 Task: In the sheet Budget Analysis ToolFont size of heading  18 Font style of dataoswald 'Font size of data '9 Alignment of headline & dataAlign center.   Fill color in heading, Red Font color of dataIn the sheet   Precision Sales templetes   book
Action: Mouse moved to (356, 180)
Screenshot: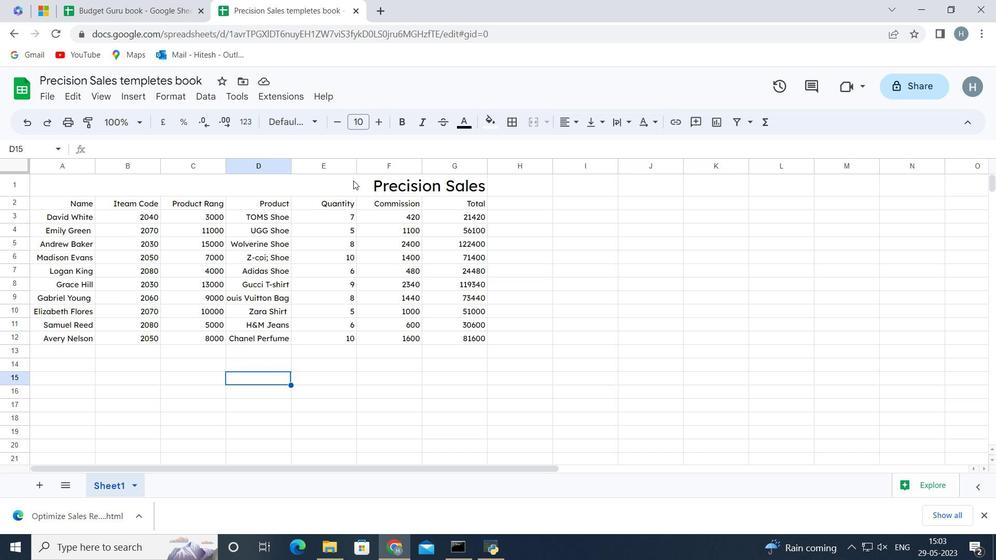 
Action: Mouse pressed left at (356, 180)
Screenshot: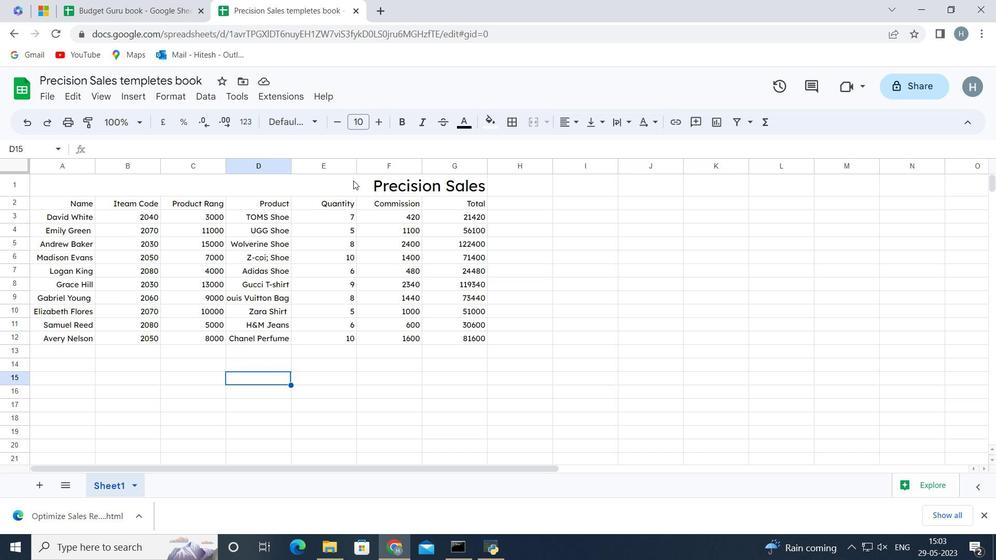 
Action: Mouse moved to (311, 117)
Screenshot: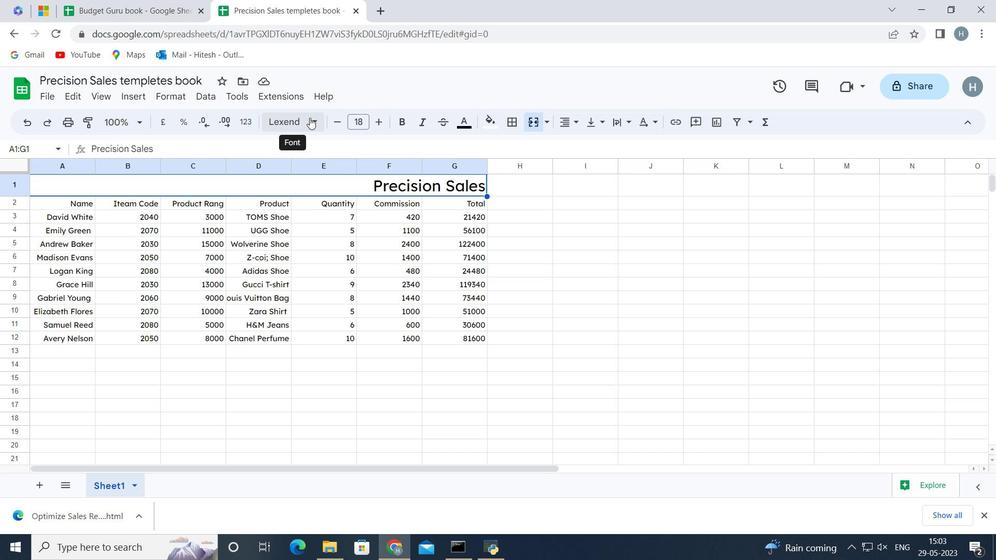 
Action: Mouse pressed left at (311, 117)
Screenshot: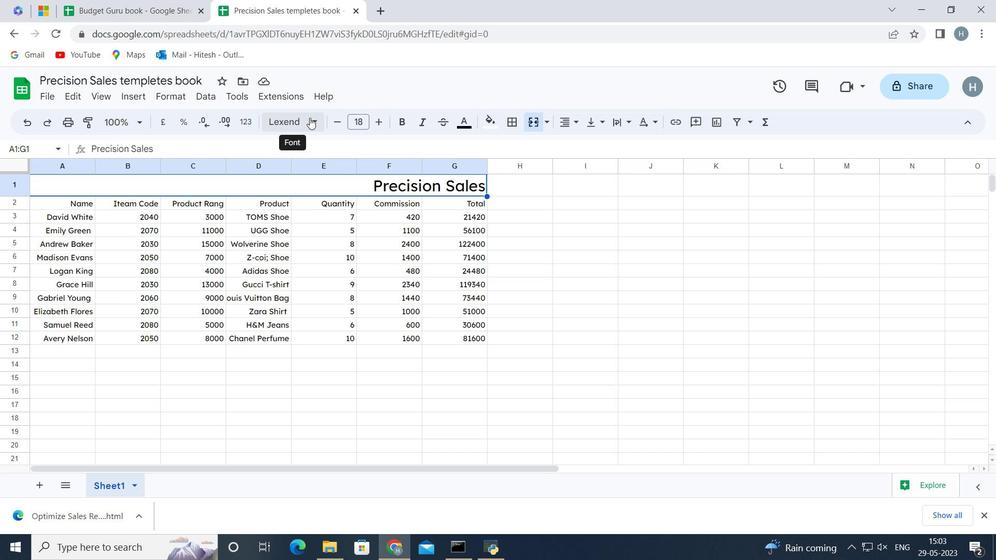 
Action: Mouse moved to (314, 267)
Screenshot: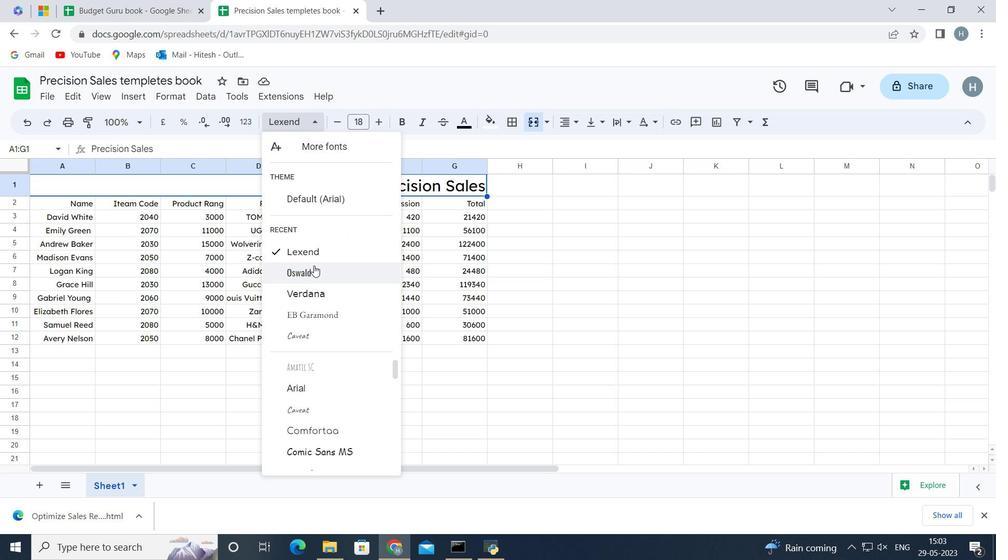 
Action: Mouse pressed left at (314, 267)
Screenshot: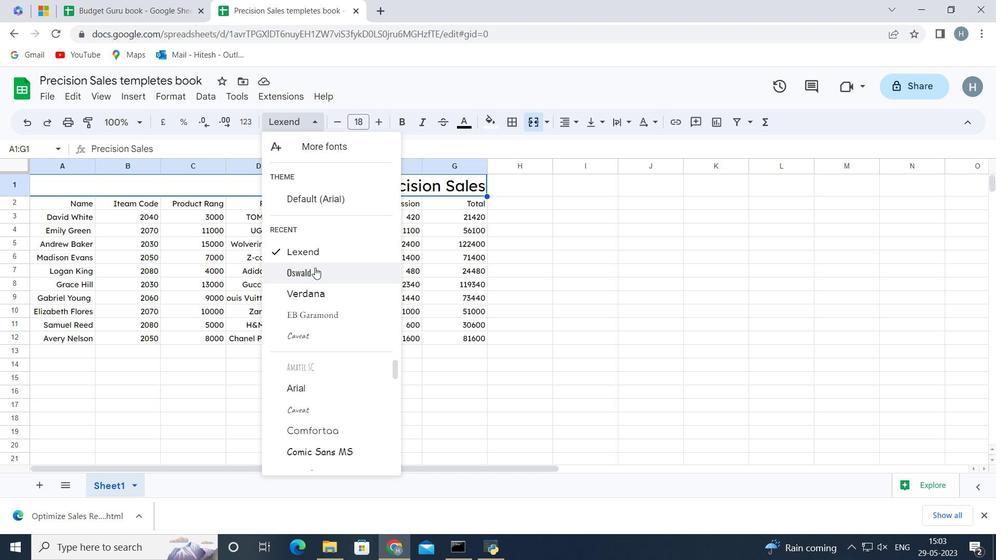 
Action: Mouse moved to (337, 119)
Screenshot: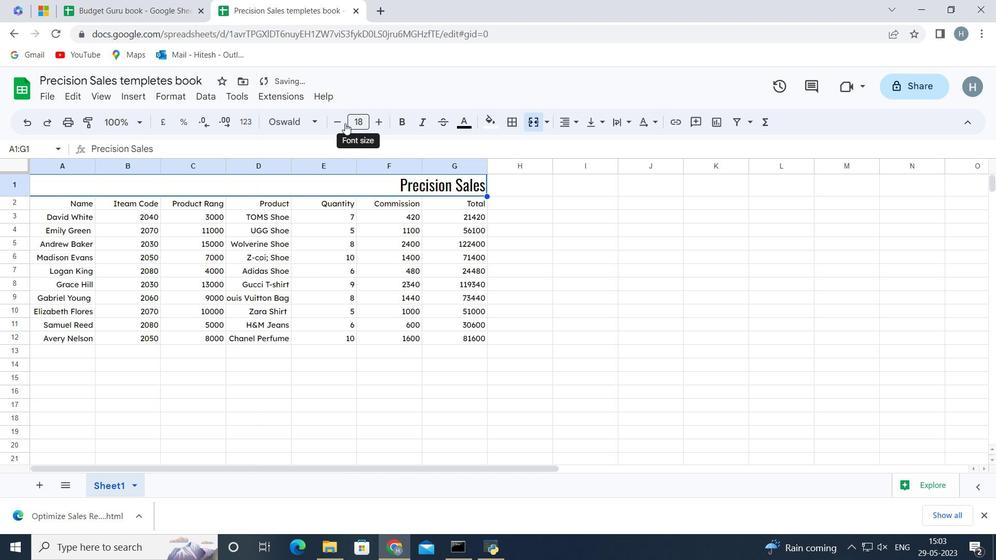 
Action: Mouse pressed left at (337, 119)
Screenshot: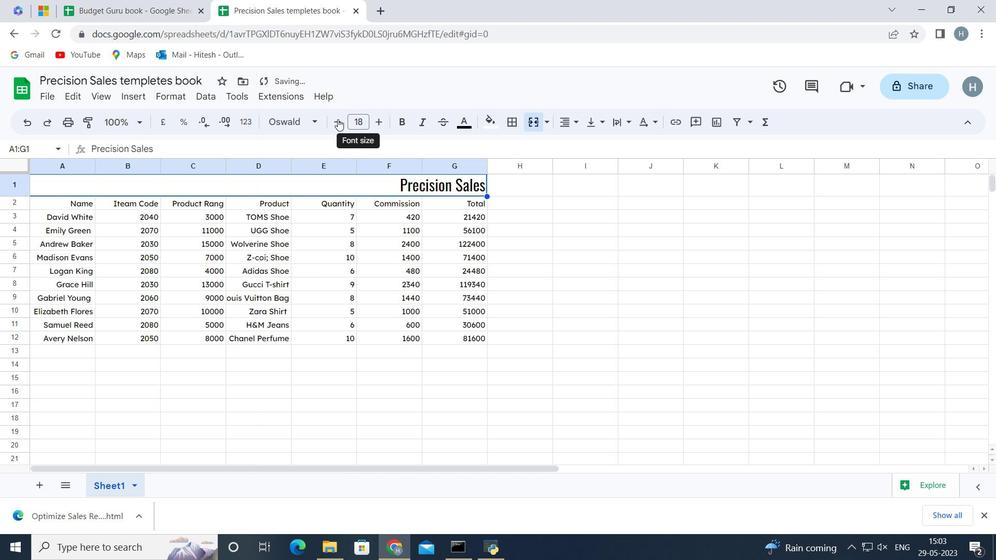 
Action: Mouse moved to (374, 120)
Screenshot: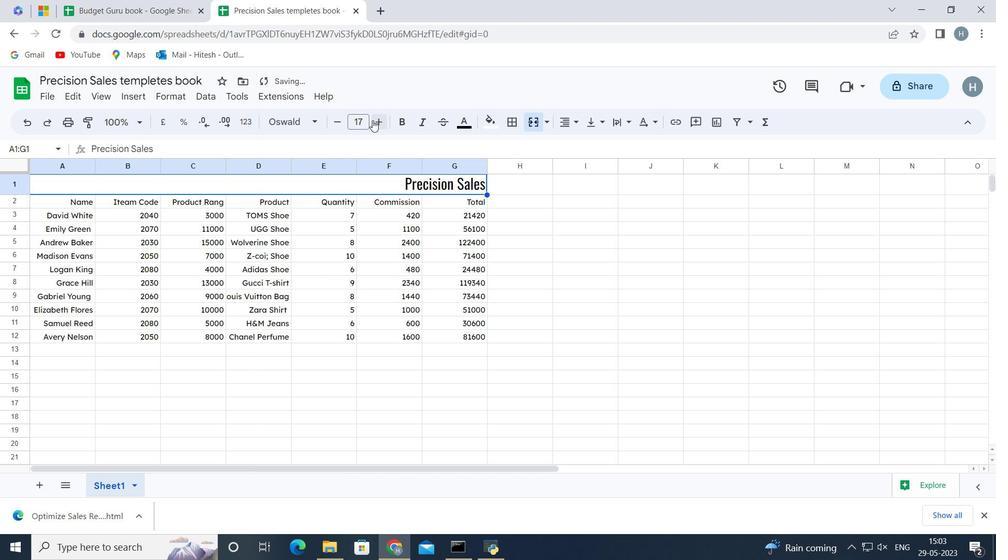 
Action: Mouse pressed left at (374, 120)
Screenshot: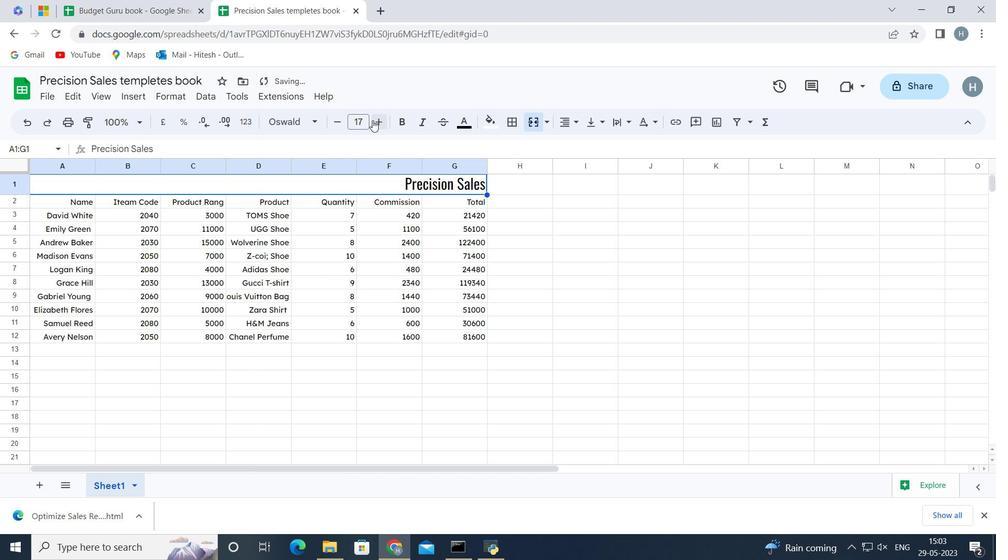 
Action: Mouse moved to (343, 390)
Screenshot: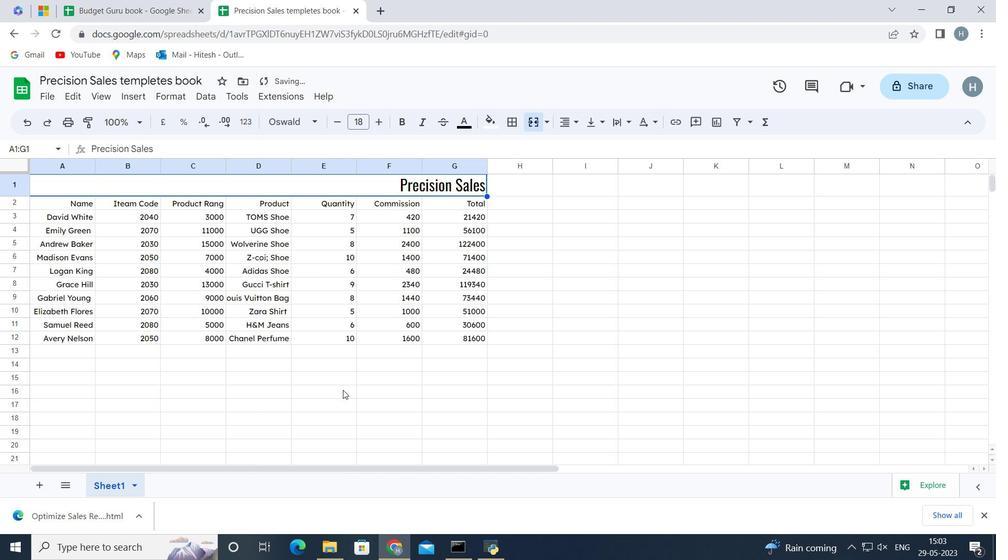 
Action: Mouse pressed left at (343, 390)
Screenshot: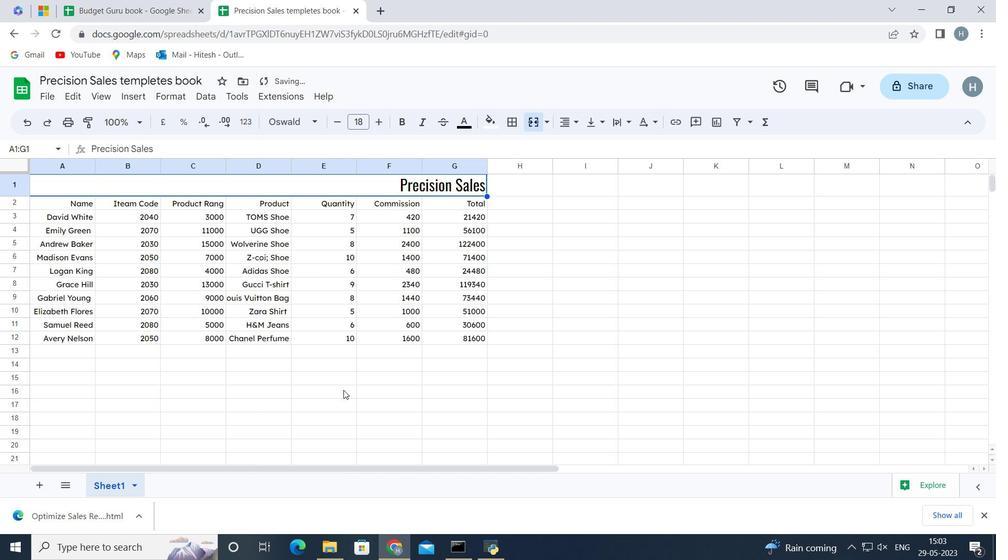 
Action: Mouse moved to (49, 201)
Screenshot: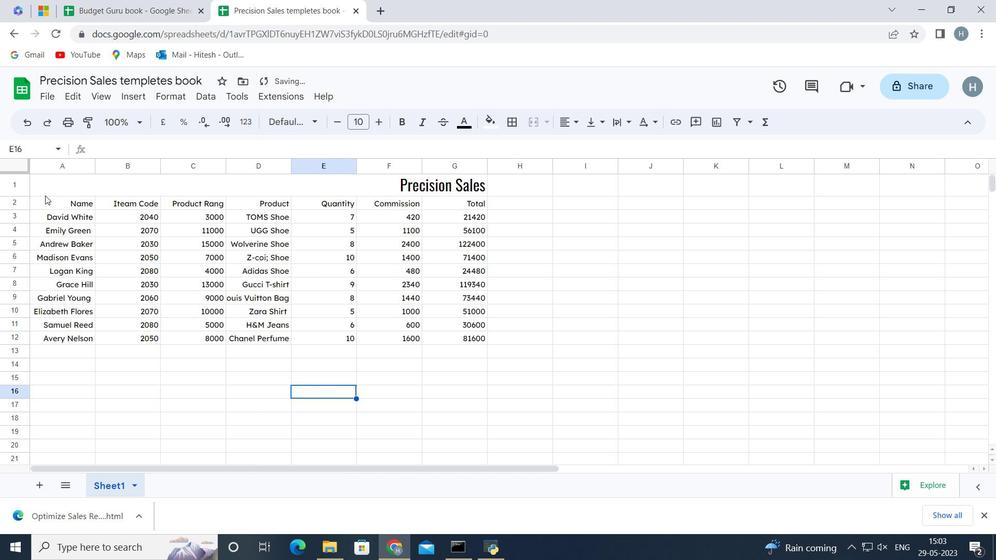 
Action: Mouse pressed left at (49, 201)
Screenshot: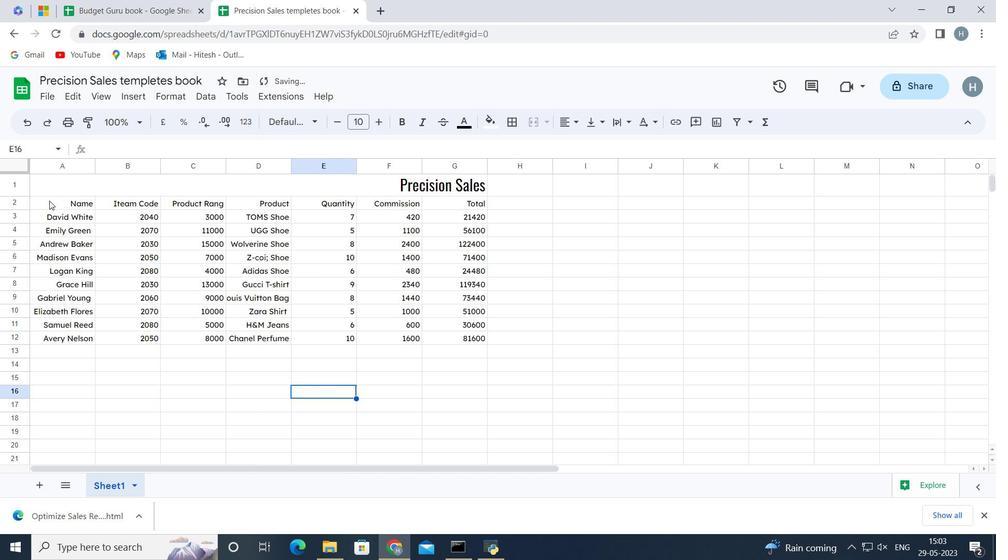 
Action: Mouse moved to (49, 201)
Screenshot: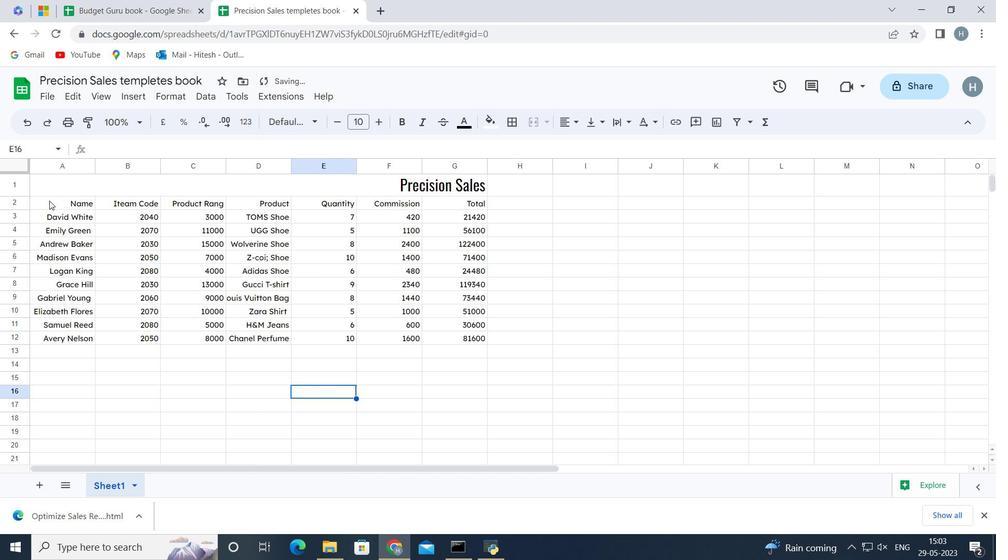 
Action: Key pressed <Key.shift><Key.right><Key.right><Key.right><Key.right><Key.right><Key.right><Key.down><Key.down><Key.down><Key.down><Key.down><Key.down><Key.down><Key.down><Key.down><Key.down>
Screenshot: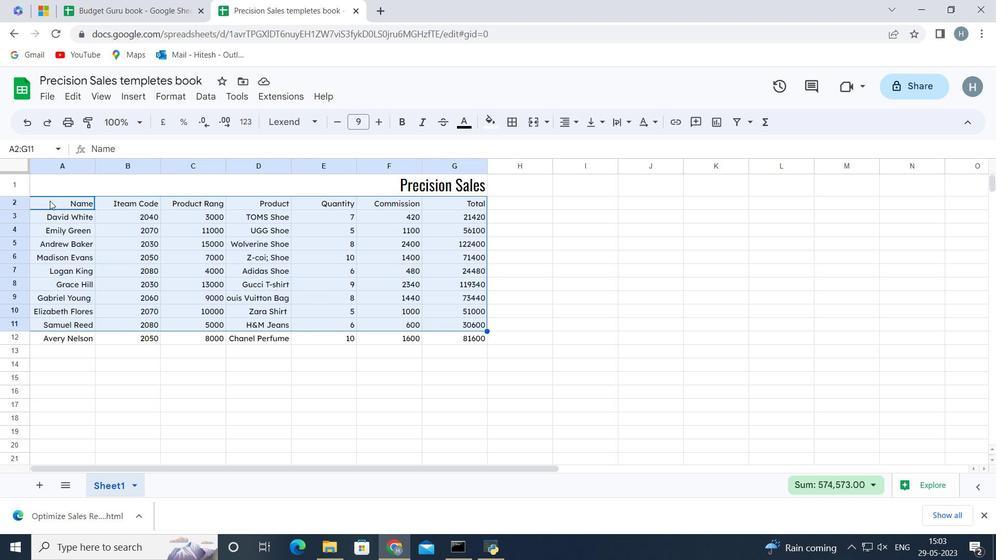 
Action: Mouse moved to (337, 121)
Screenshot: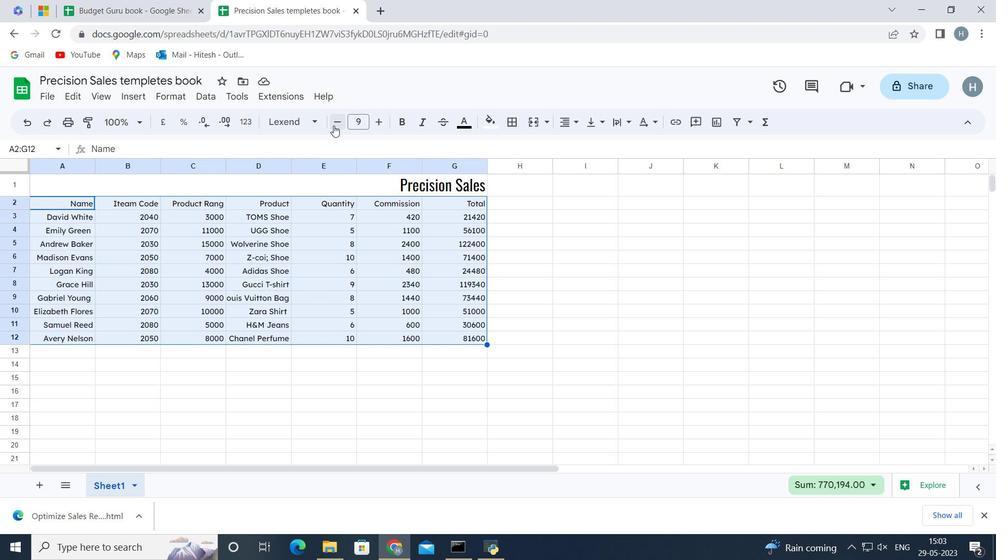 
Action: Mouse pressed left at (337, 121)
Screenshot: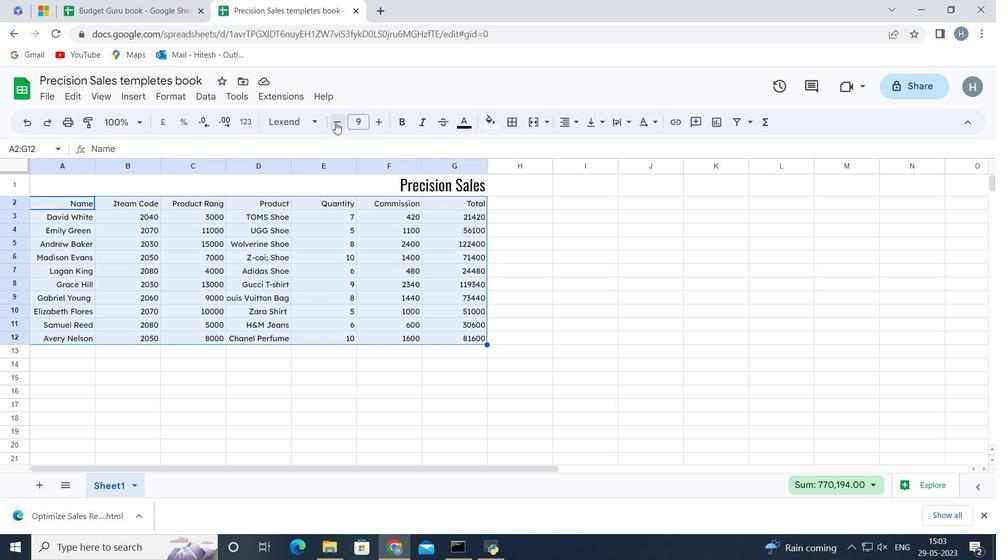 
Action: Mouse moved to (377, 121)
Screenshot: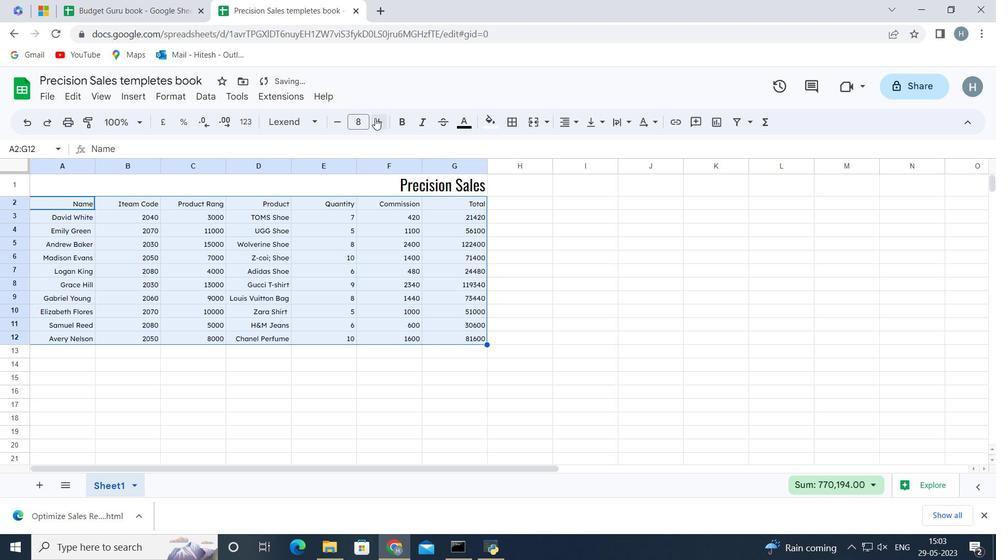 
Action: Mouse pressed left at (377, 121)
Screenshot: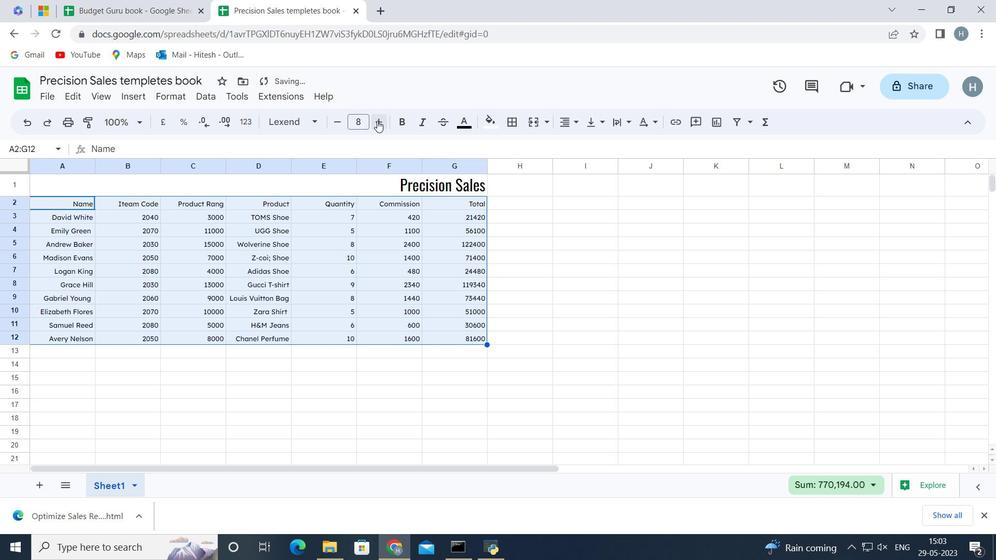 
Action: Mouse moved to (314, 119)
Screenshot: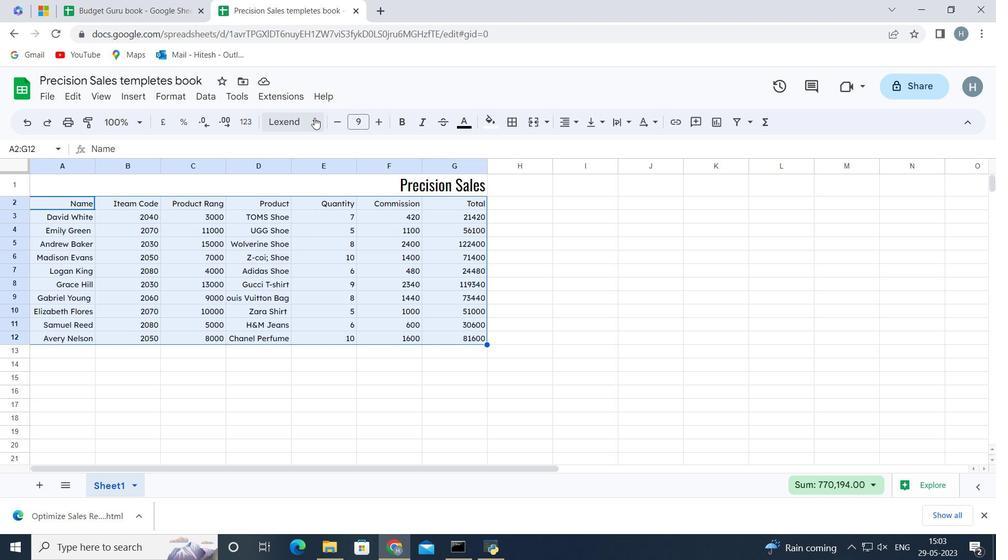 
Action: Mouse pressed left at (314, 119)
Screenshot: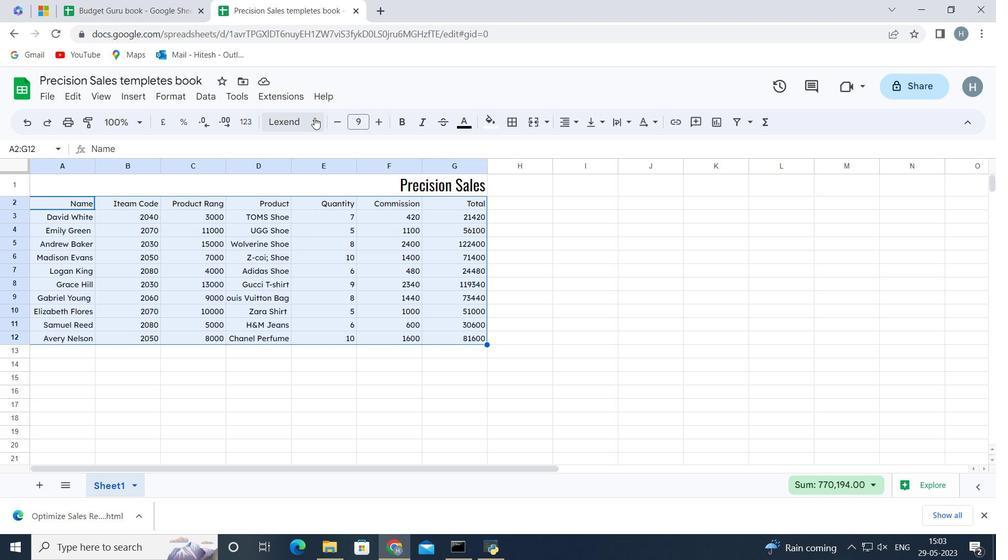 
Action: Mouse moved to (316, 251)
Screenshot: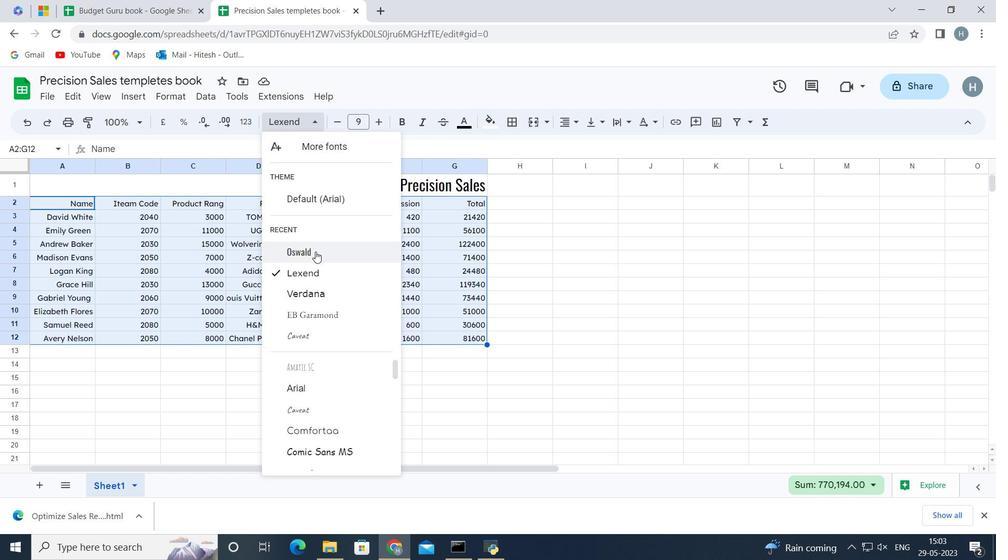 
Action: Mouse pressed left at (316, 251)
Screenshot: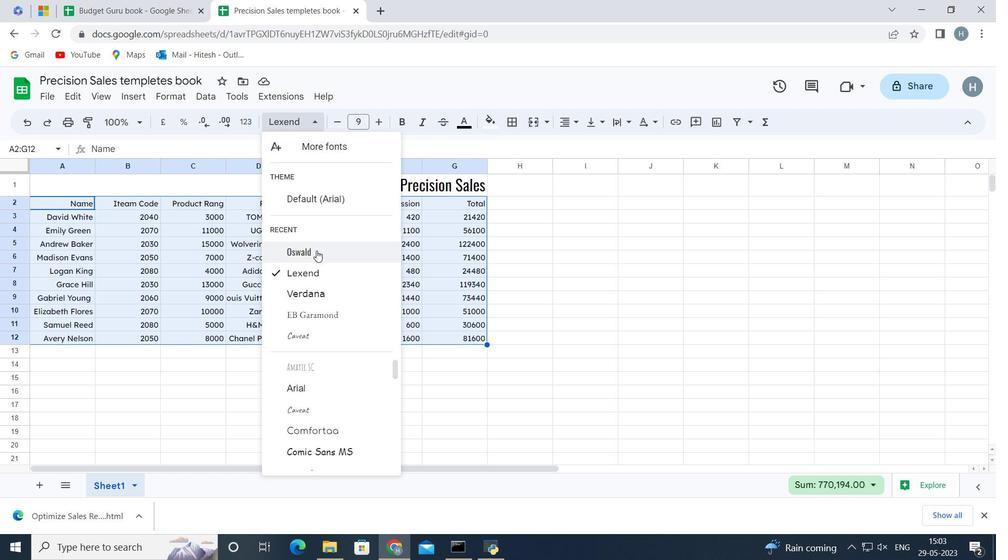 
Action: Mouse moved to (270, 383)
Screenshot: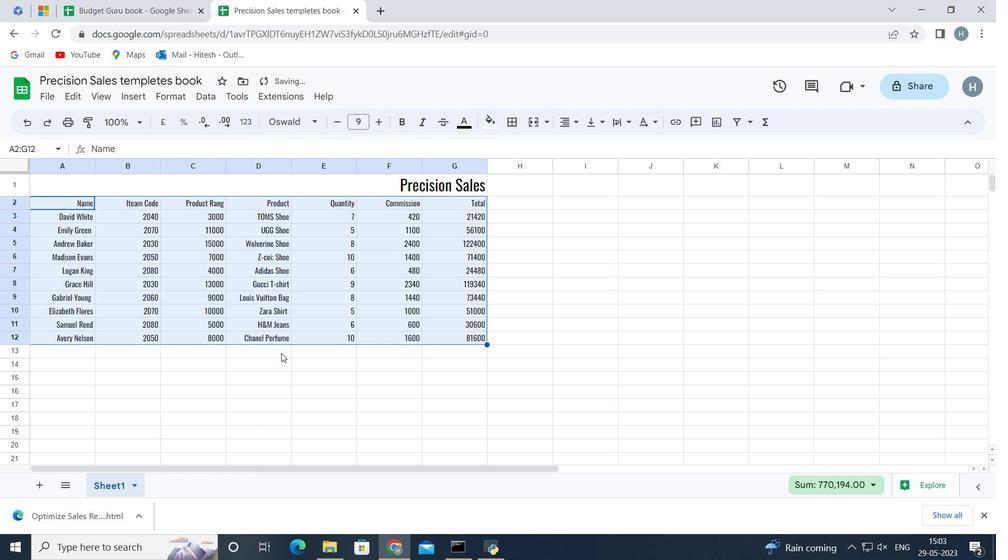 
Action: Mouse pressed left at (270, 383)
Screenshot: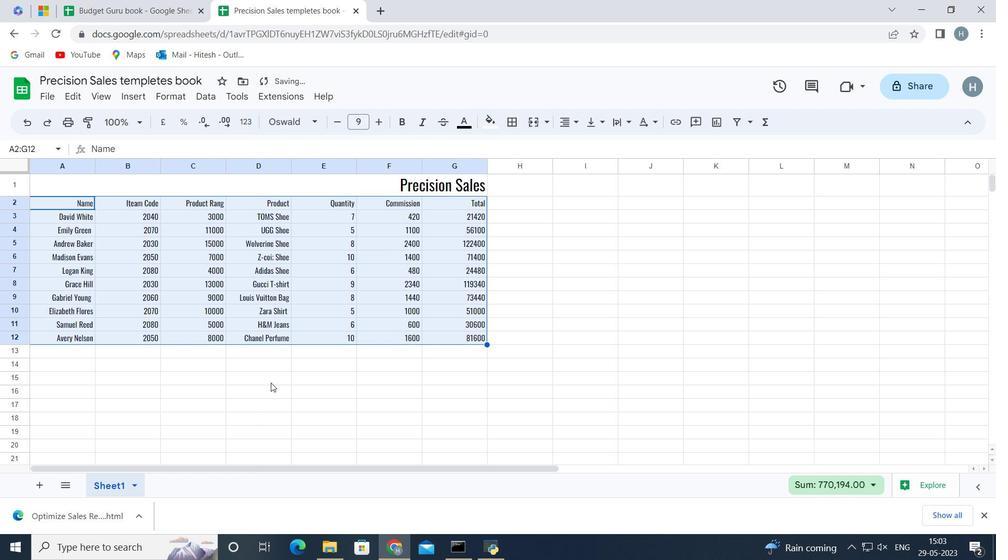 
Action: Mouse moved to (48, 180)
Screenshot: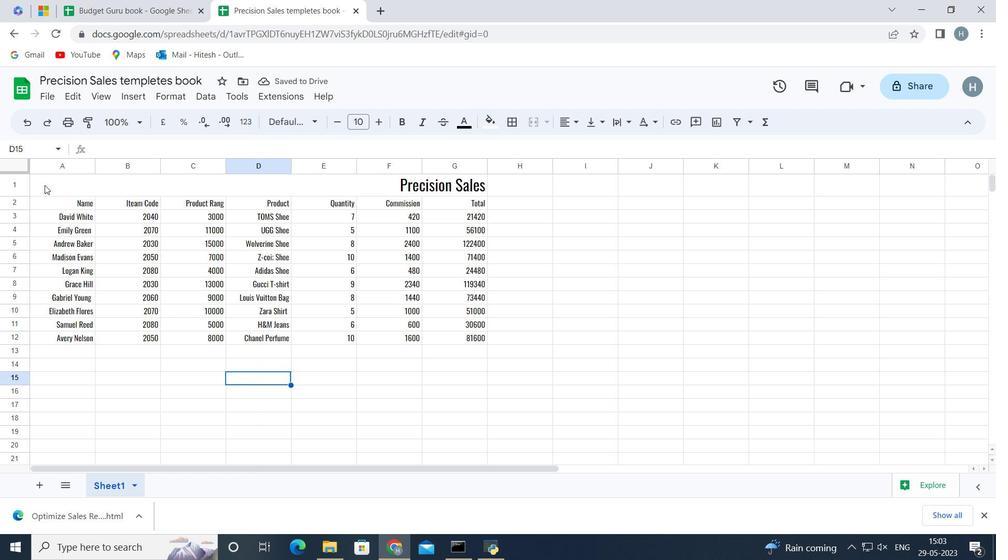 
Action: Mouse pressed left at (48, 180)
Screenshot: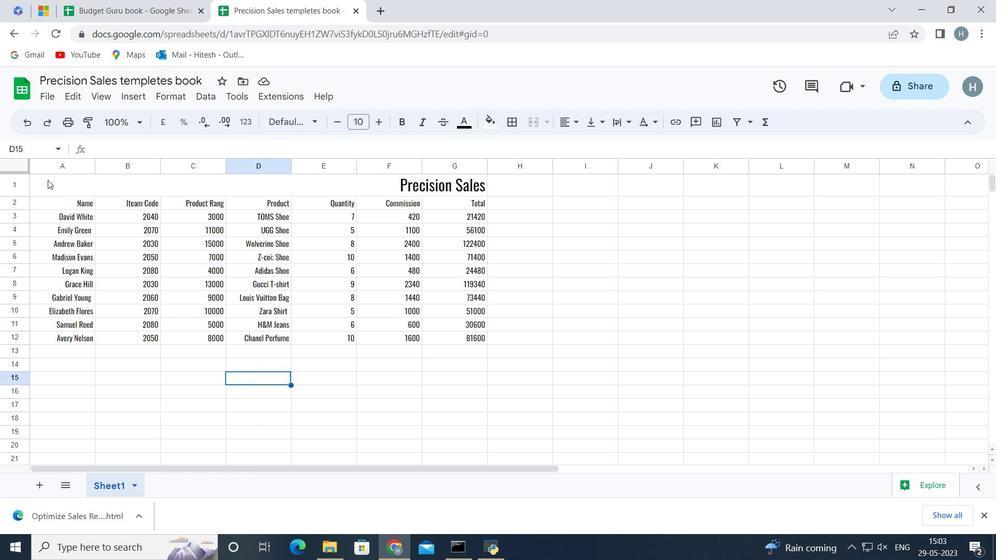 
Action: Mouse moved to (214, 224)
Screenshot: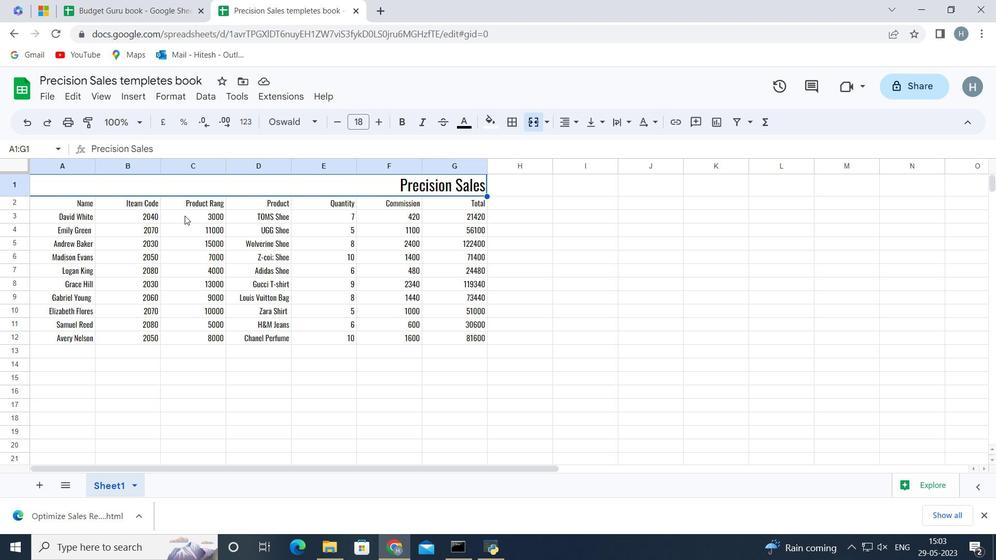 
Action: Key pressed <Key.shift>
Screenshot: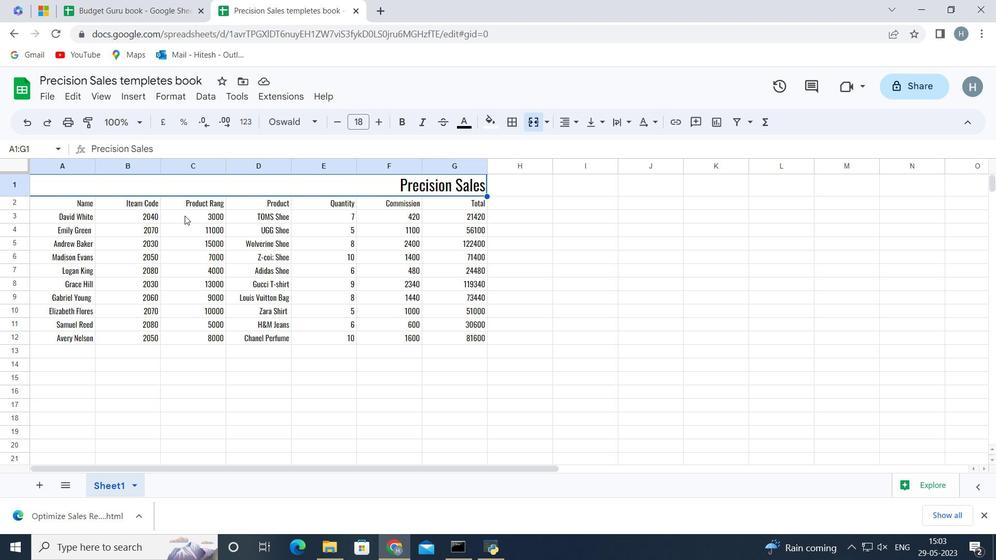 
Action: Mouse moved to (225, 224)
Screenshot: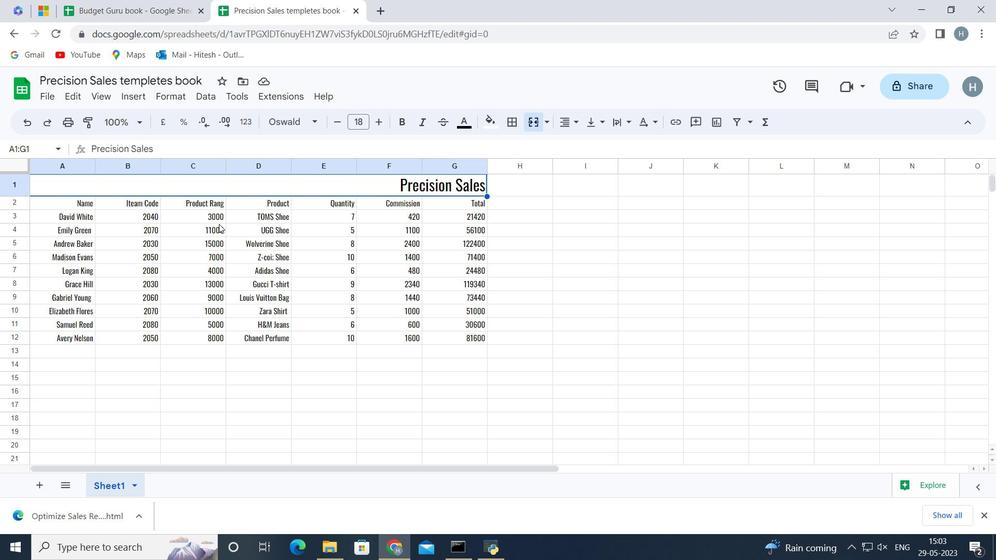 
Action: Key pressed <Key.right>
Screenshot: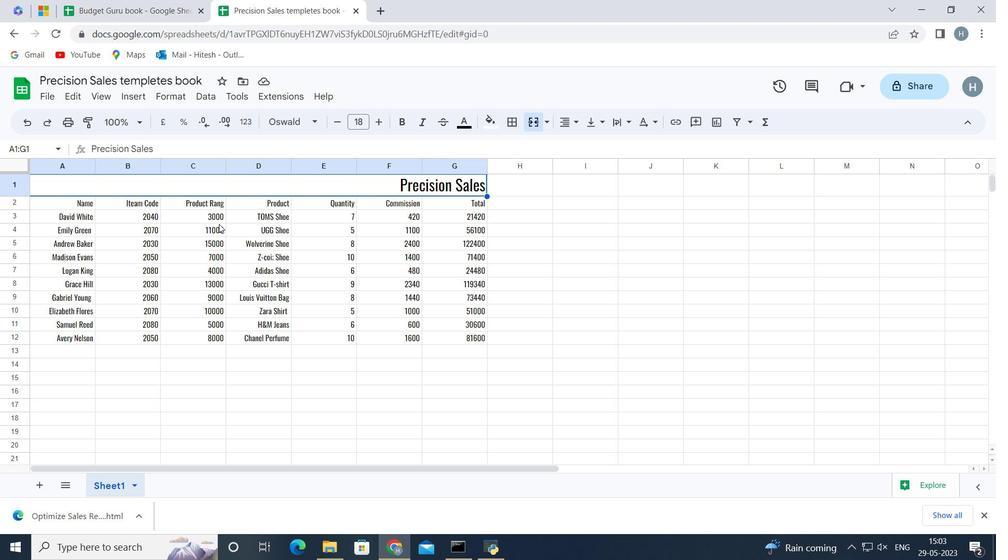 
Action: Mouse moved to (229, 223)
Screenshot: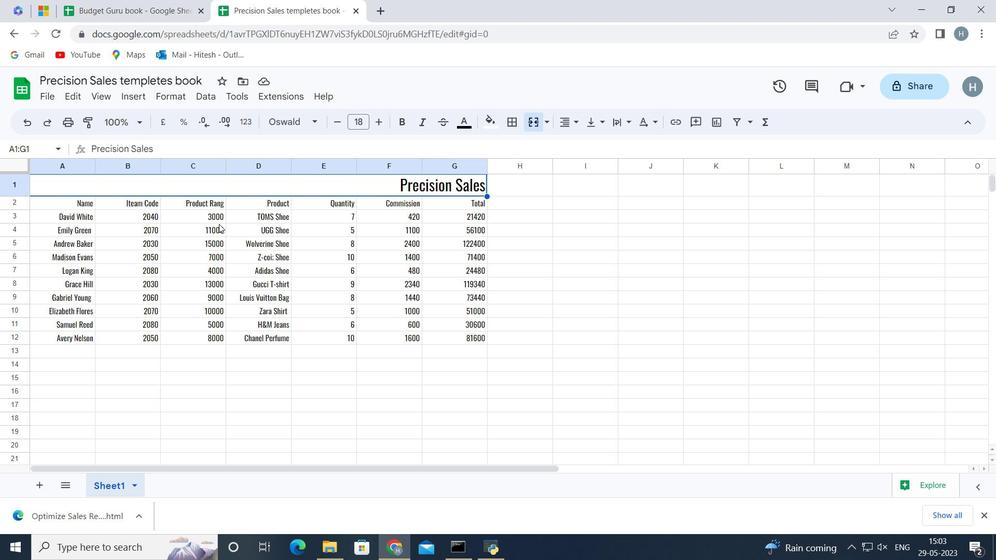 
Action: Key pressed <Key.down><Key.left><Key.down><Key.down><Key.down><Key.down><Key.down><Key.down><Key.down><Key.down><Key.down><Key.down>
Screenshot: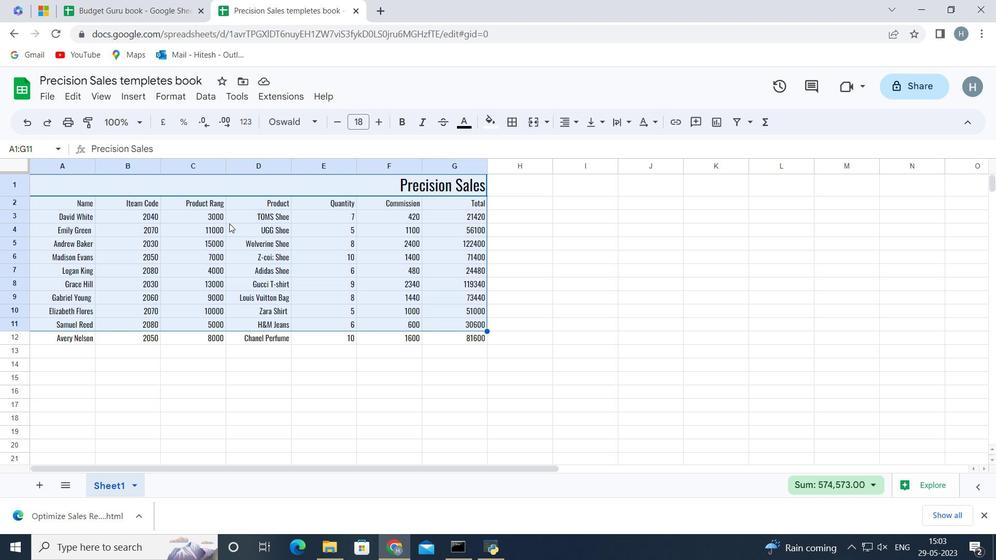 
Action: Mouse moved to (565, 124)
Screenshot: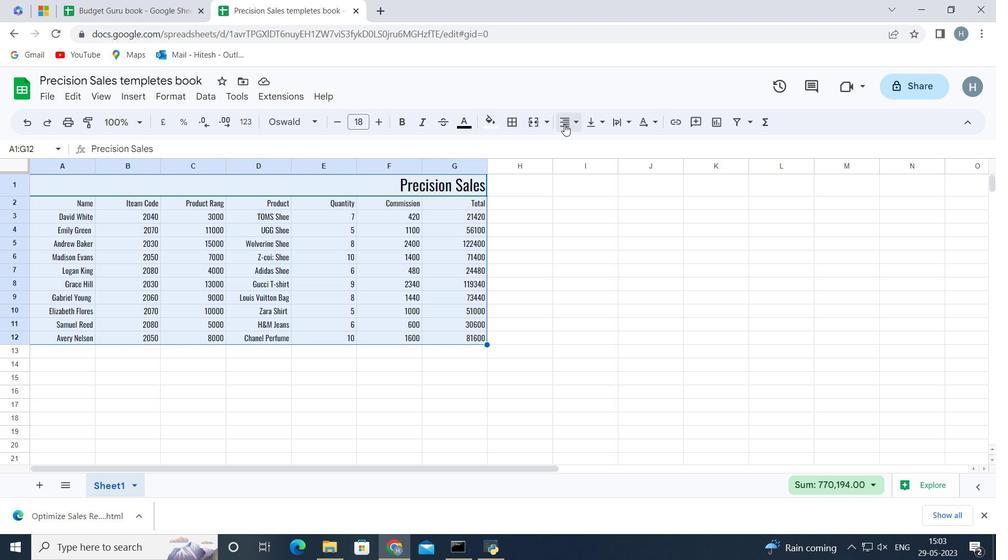 
Action: Mouse pressed left at (565, 124)
Screenshot: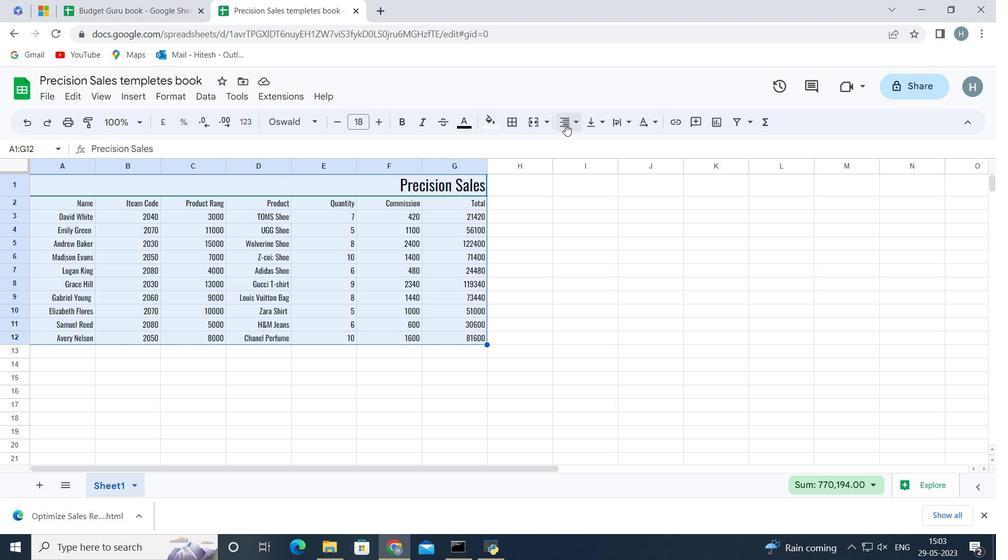 
Action: Mouse moved to (587, 149)
Screenshot: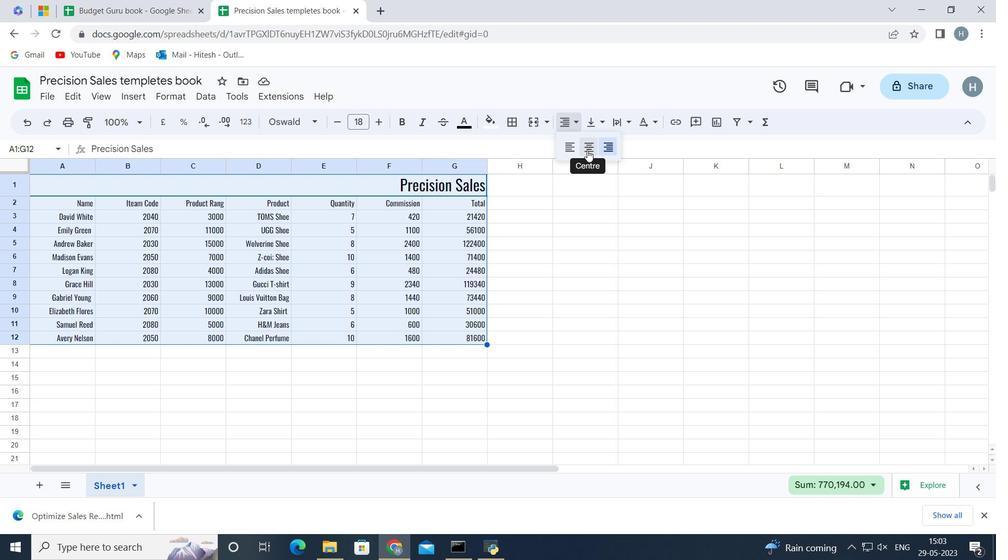 
Action: Mouse pressed left at (587, 149)
Screenshot: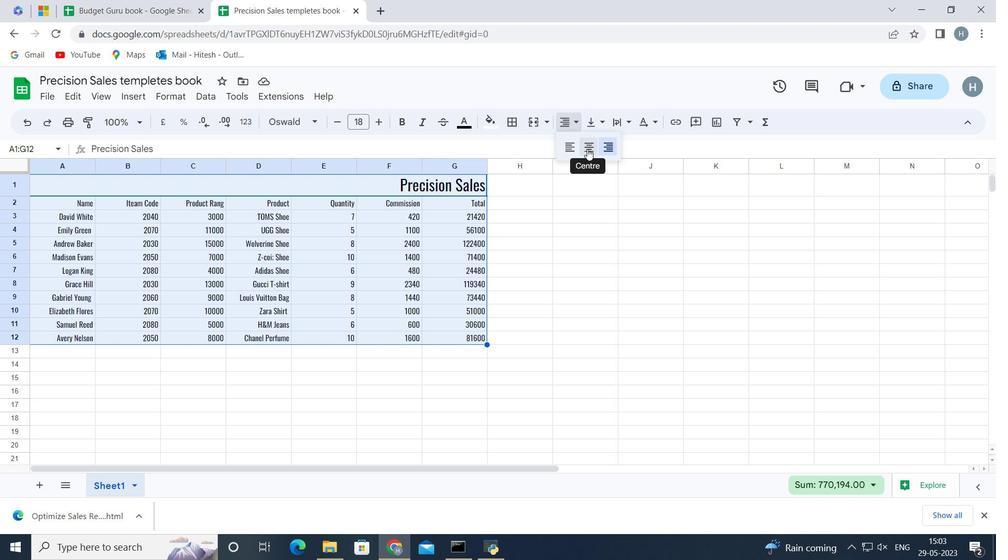 
Action: Mouse moved to (224, 412)
Screenshot: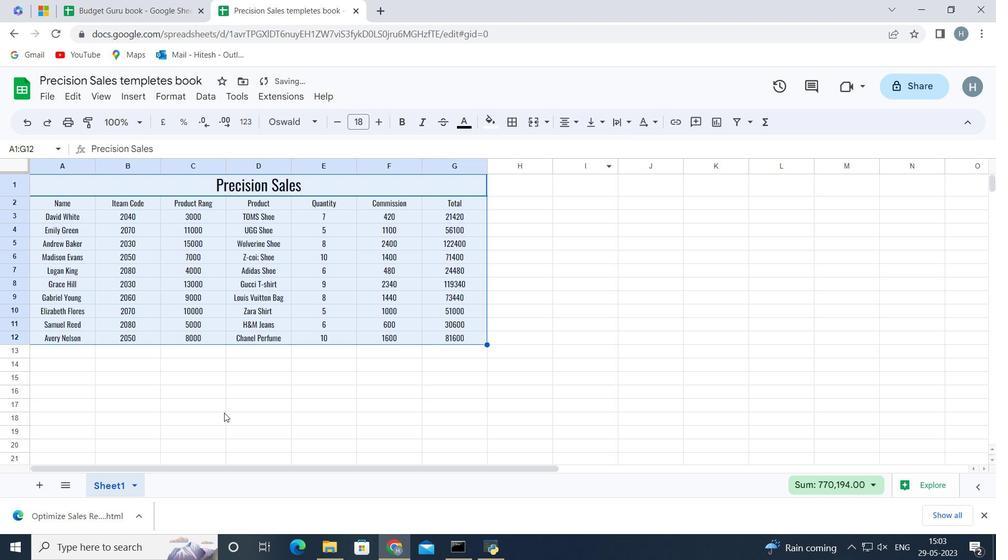 
Action: Mouse pressed left at (224, 412)
Screenshot: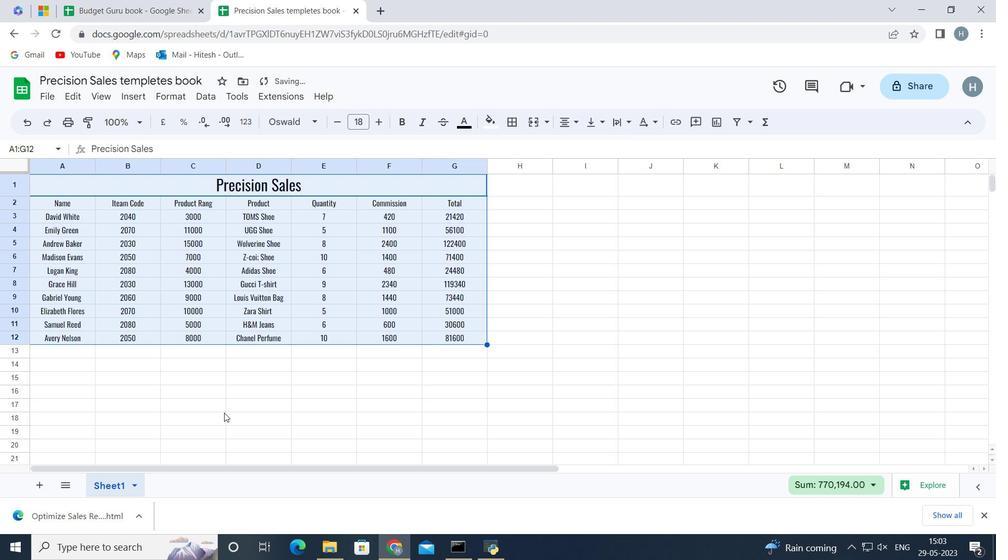 
Action: Mouse moved to (103, 182)
Screenshot: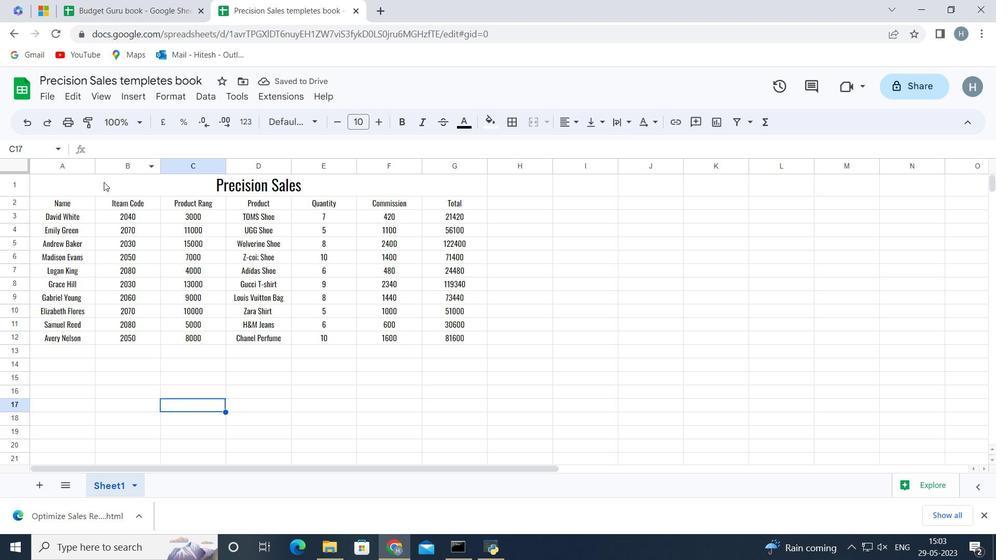 
Action: Mouse pressed left at (103, 182)
Screenshot: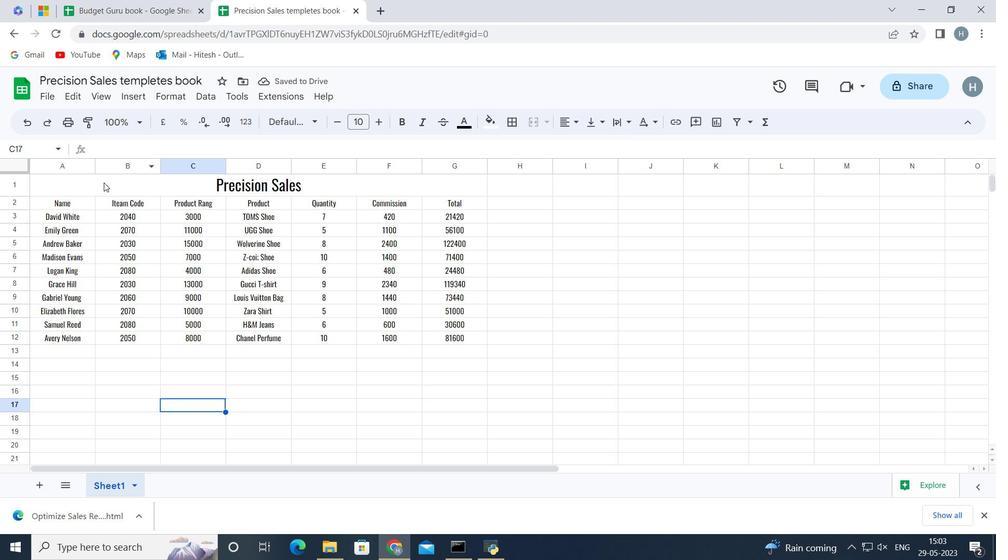 
Action: Mouse moved to (493, 128)
Screenshot: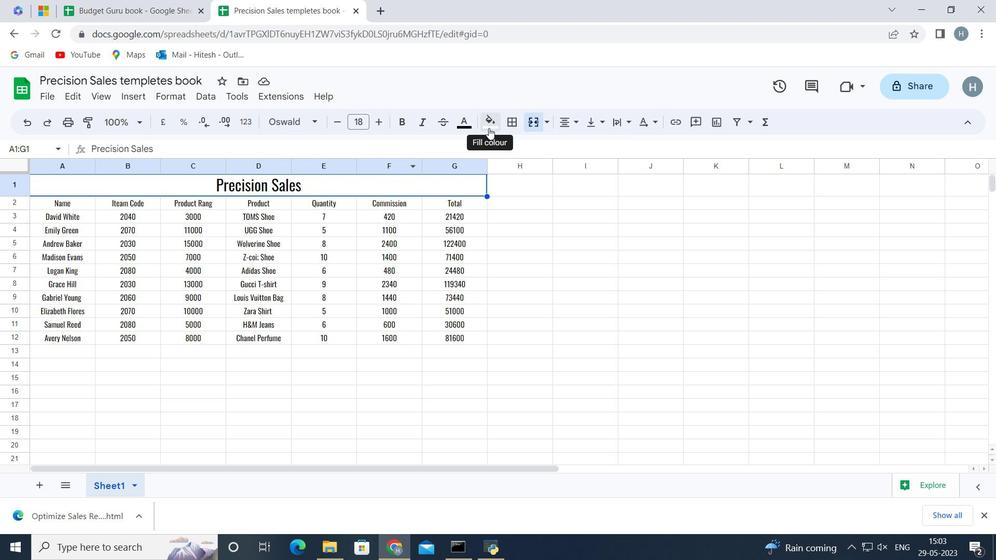 
Action: Mouse pressed left at (493, 128)
Screenshot: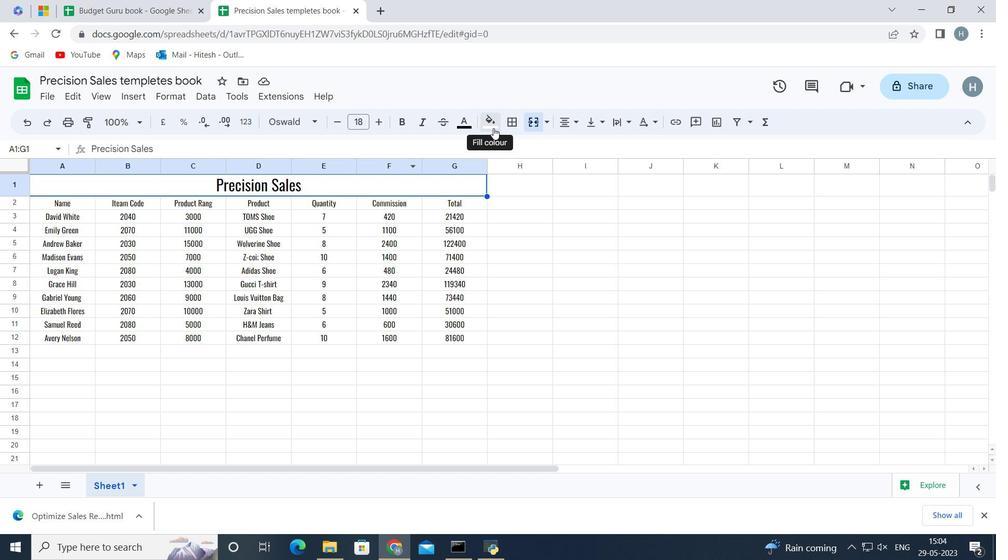
Action: Mouse moved to (509, 182)
Screenshot: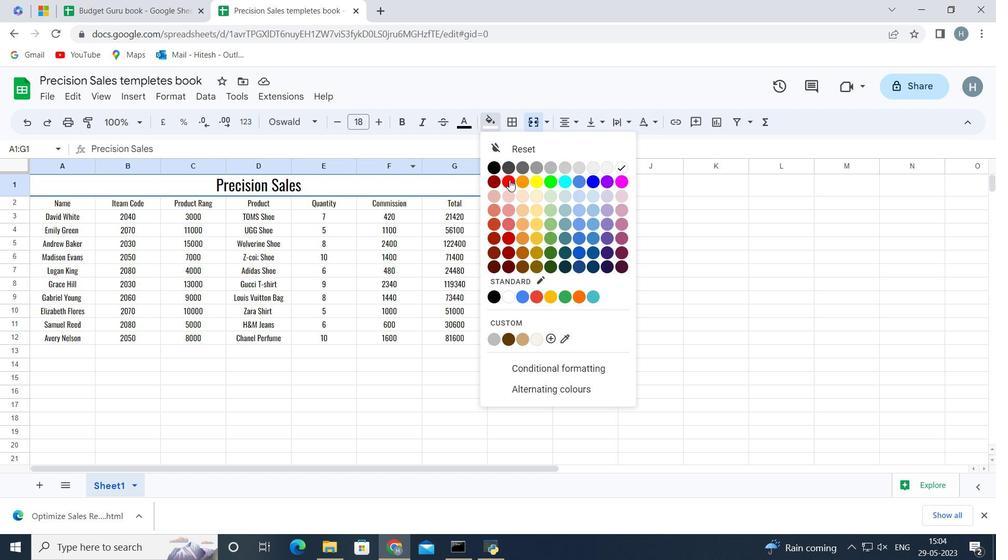 
Action: Mouse pressed left at (509, 182)
Screenshot: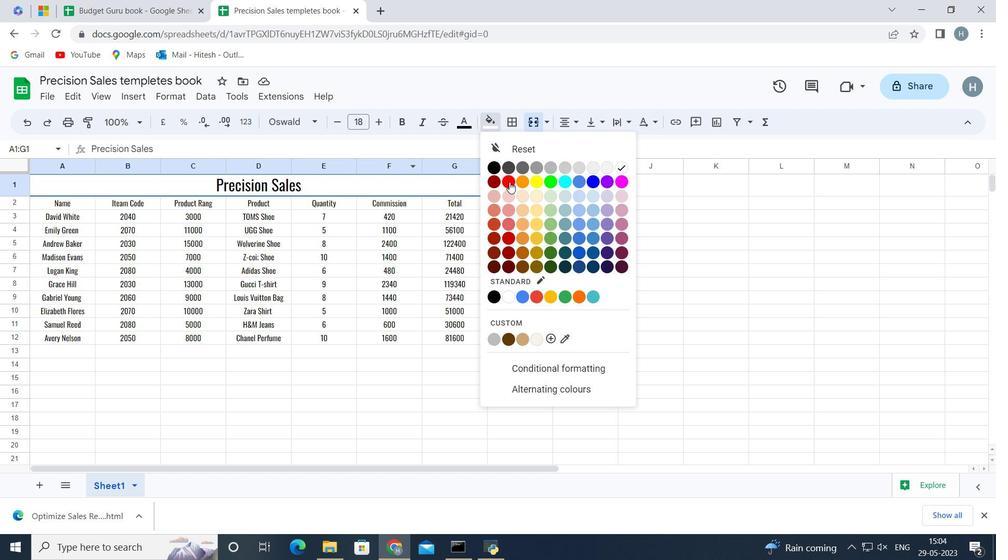
Action: Mouse moved to (252, 365)
Screenshot: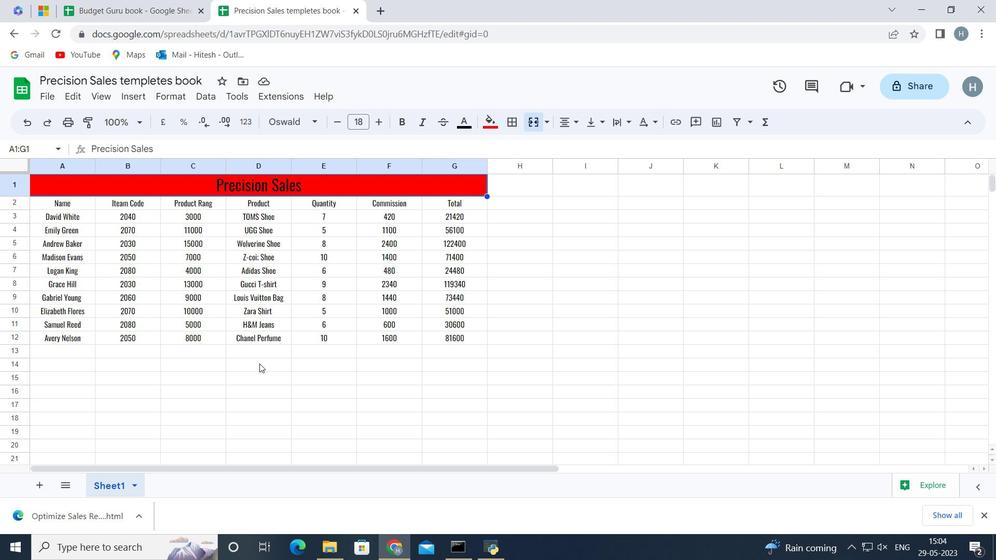 
Action: Mouse pressed left at (252, 365)
Screenshot: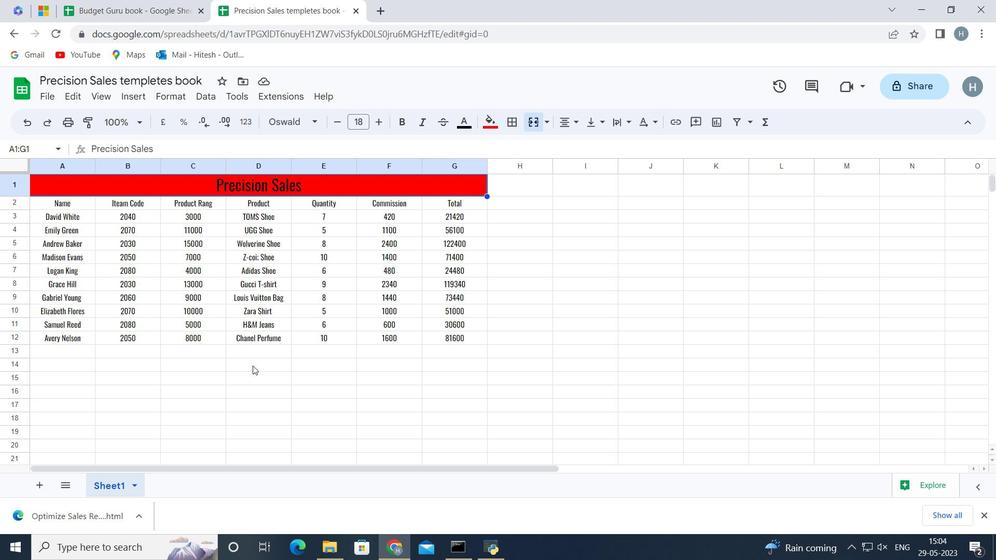 
